 Task: Change the FFT window to Blackman-Harris of the visualizer filter.
Action: Mouse moved to (114, 13)
Screenshot: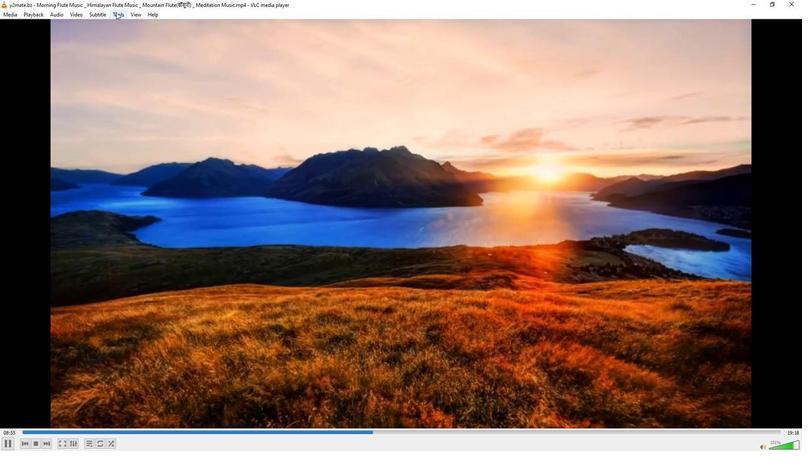 
Action: Mouse pressed left at (114, 13)
Screenshot: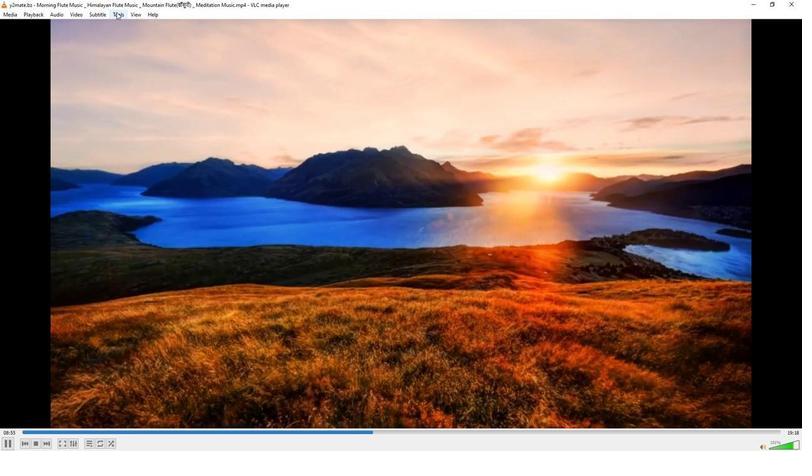 
Action: Mouse moved to (122, 114)
Screenshot: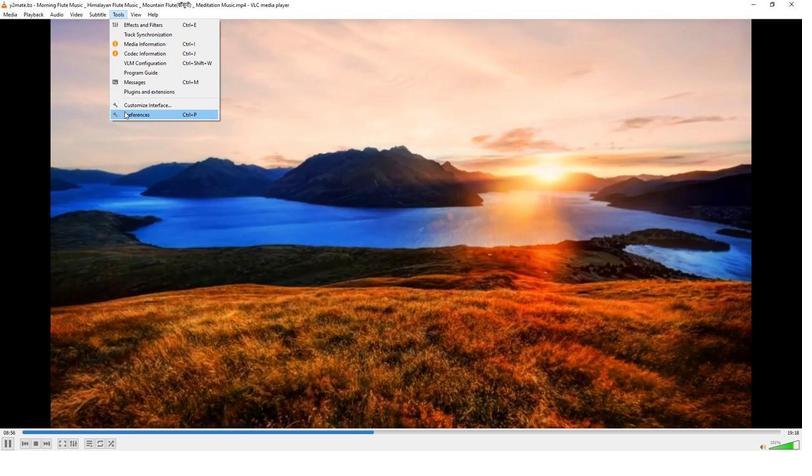 
Action: Mouse pressed left at (122, 114)
Screenshot: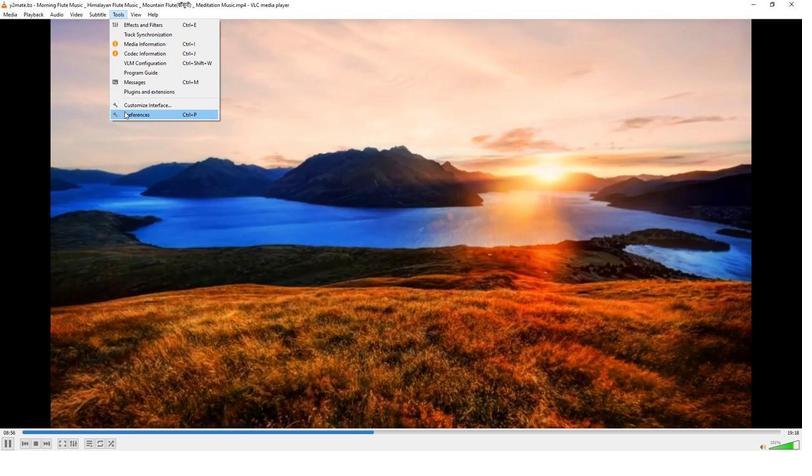 
Action: Mouse moved to (263, 369)
Screenshot: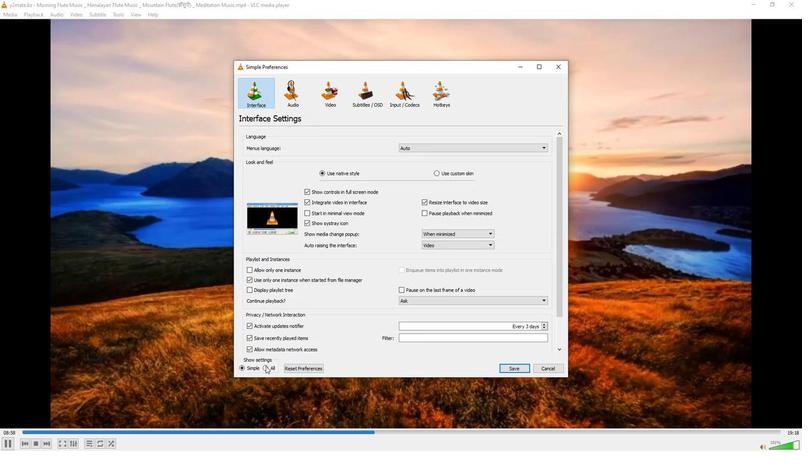 
Action: Mouse pressed left at (263, 369)
Screenshot: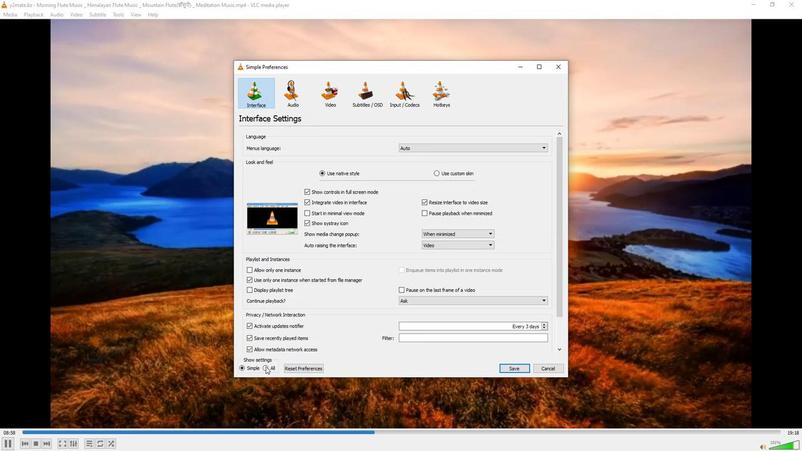 
Action: Mouse moved to (255, 206)
Screenshot: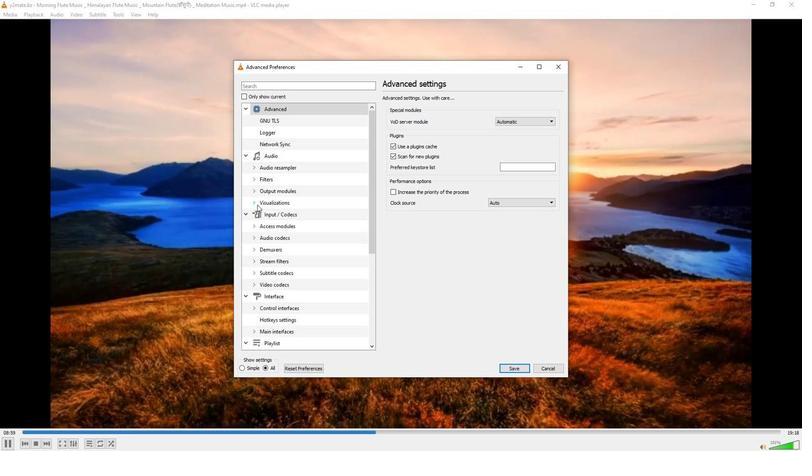 
Action: Mouse pressed left at (255, 206)
Screenshot: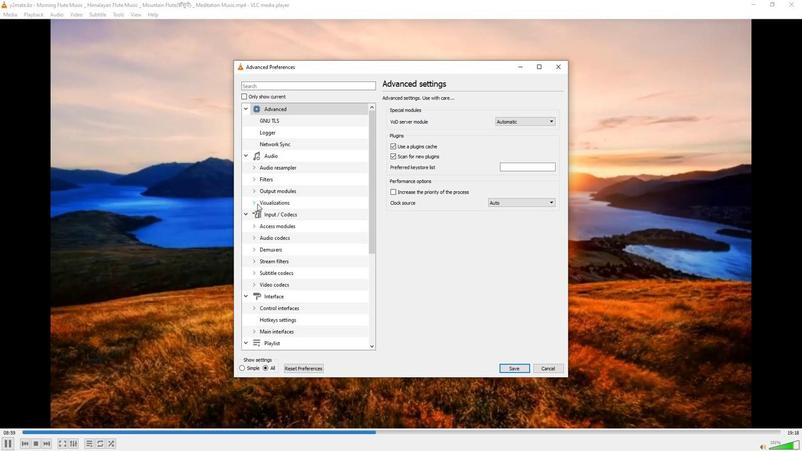
Action: Mouse moved to (275, 249)
Screenshot: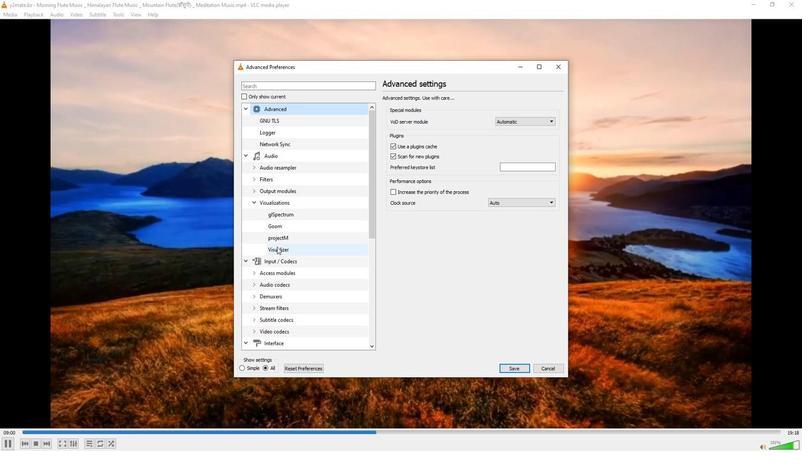 
Action: Mouse pressed left at (275, 249)
Screenshot: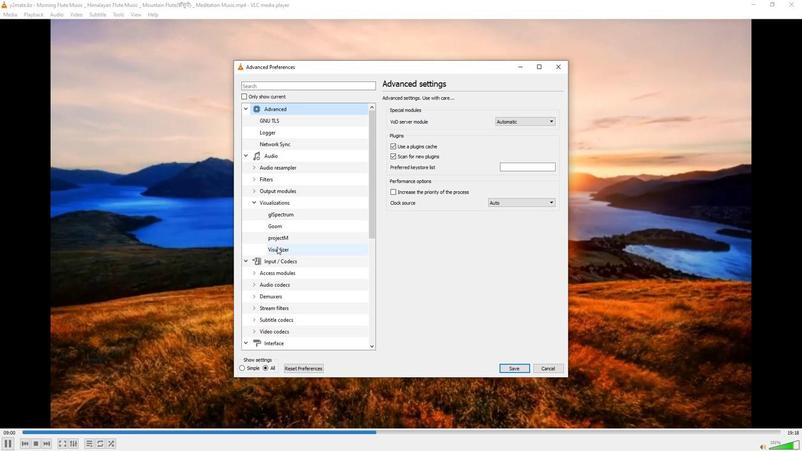 
Action: Mouse moved to (535, 158)
Screenshot: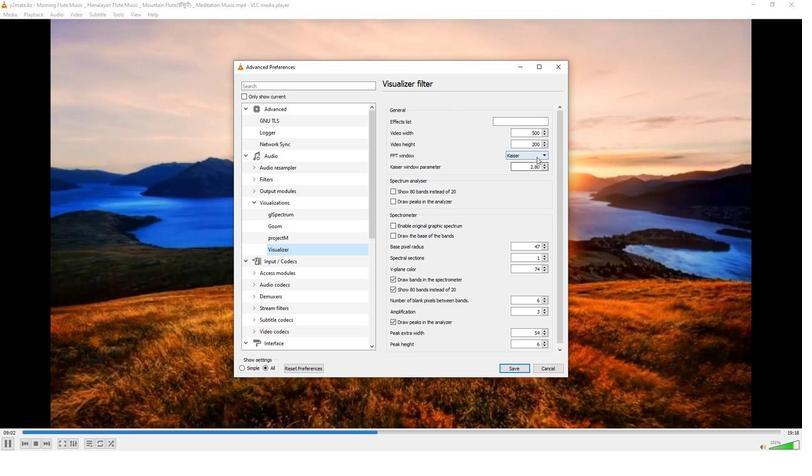 
Action: Mouse pressed left at (535, 158)
Screenshot: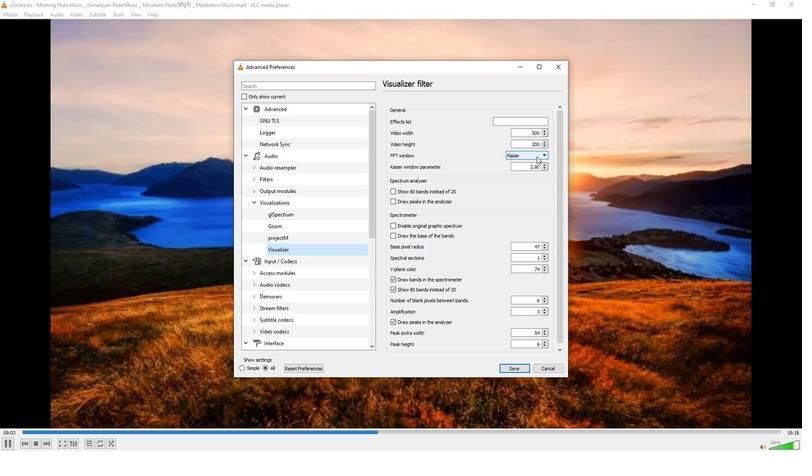 
Action: Mouse moved to (525, 181)
Screenshot: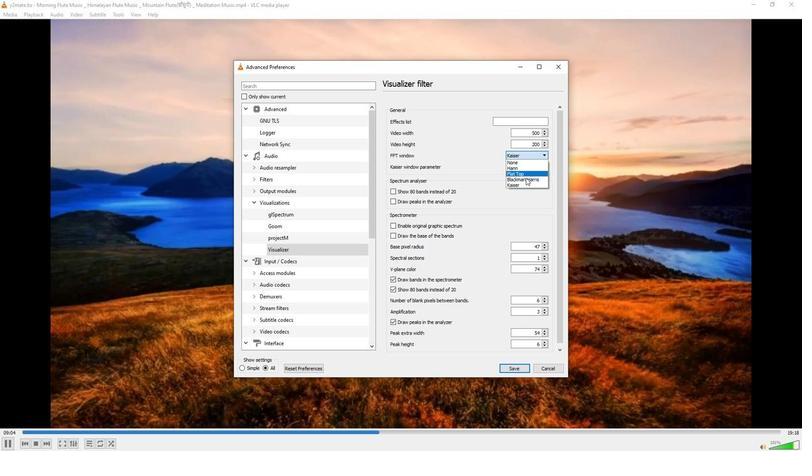 
Action: Mouse pressed left at (525, 181)
Screenshot: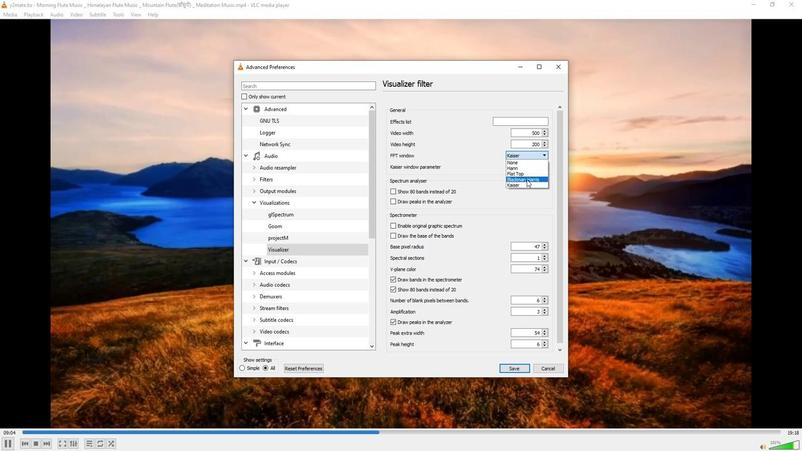 
Action: Mouse moved to (497, 179)
Screenshot: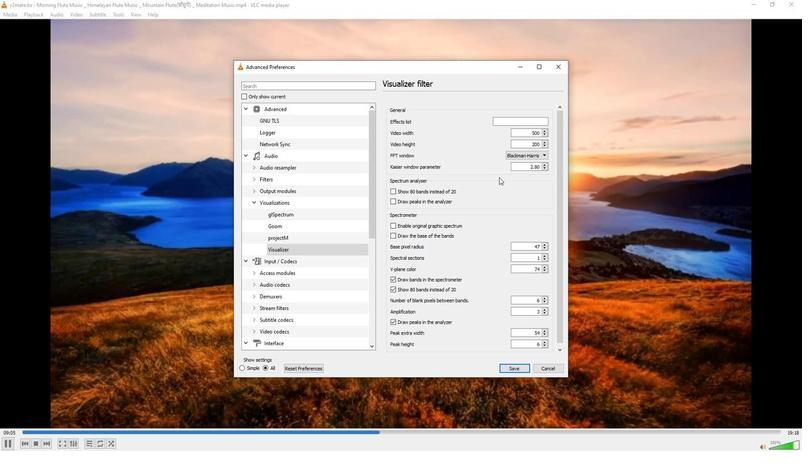 
